 Task: Add "42 High Street, London" to the address.
Action: Mouse moved to (373, 306)
Screenshot: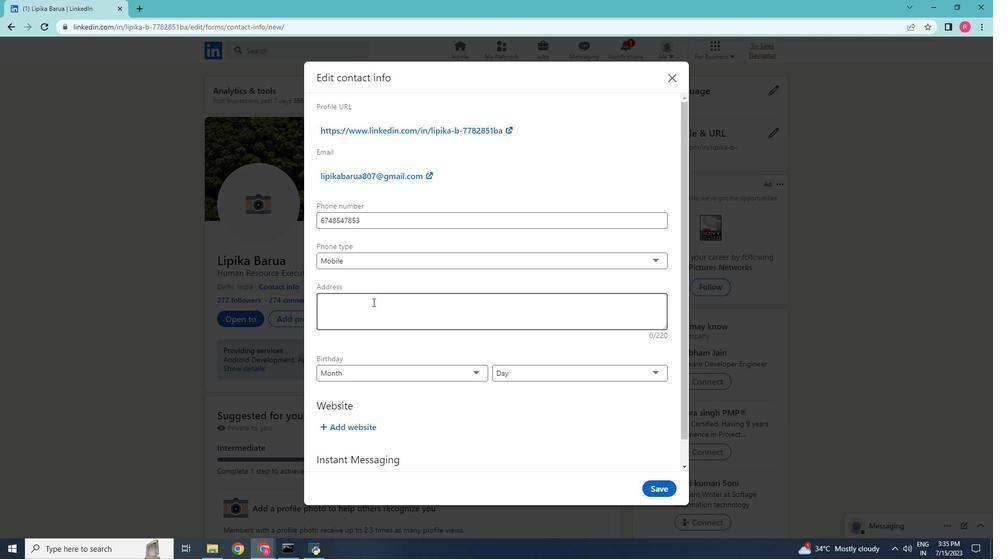 
Action: Mouse pressed left at (373, 306)
Screenshot: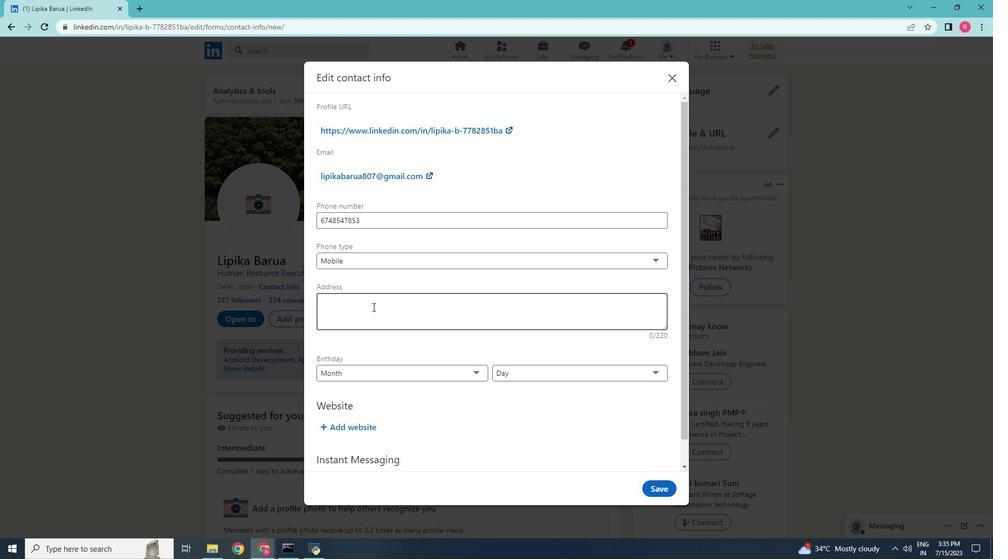 
Action: Key pressed 42<Key.space><Key.caps_lock>H<Key.caps_lock>igh<Key.space><Key.caps_lock>S<Key.caps_lock>treet,<Key.space><Key.caps_lock>L<Key.caps_lock>ondon
Screenshot: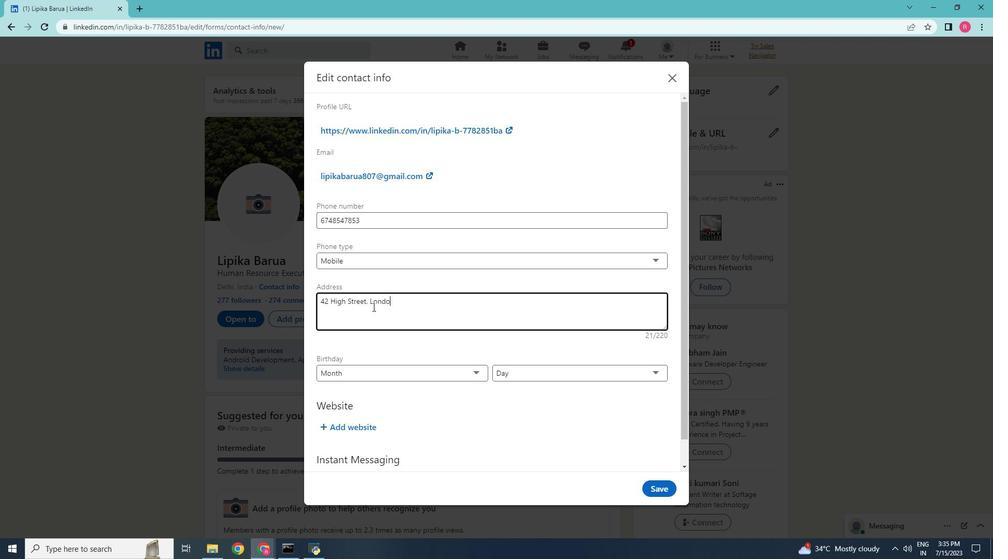 
Action: Mouse moved to (380, 351)
Screenshot: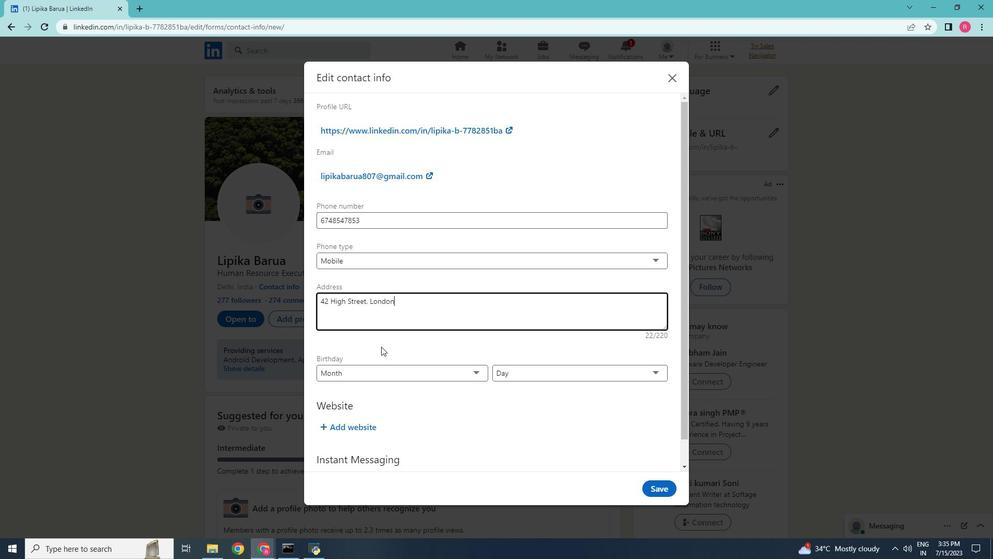 
Action: Mouse pressed left at (380, 351)
Screenshot: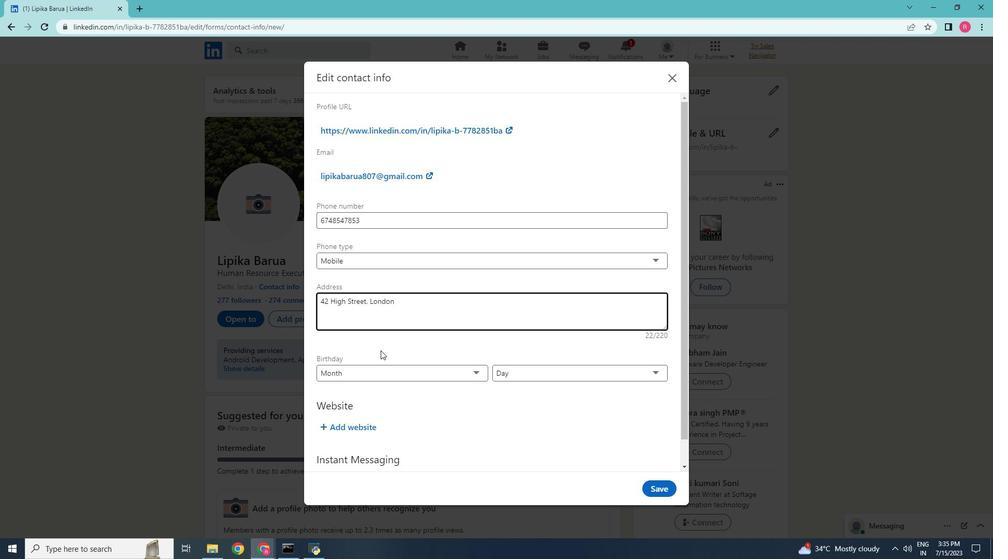 
